 Task: Apply Bright Theme on "Image A.jpg" and play.
Action: Mouse moved to (845, 153)
Screenshot: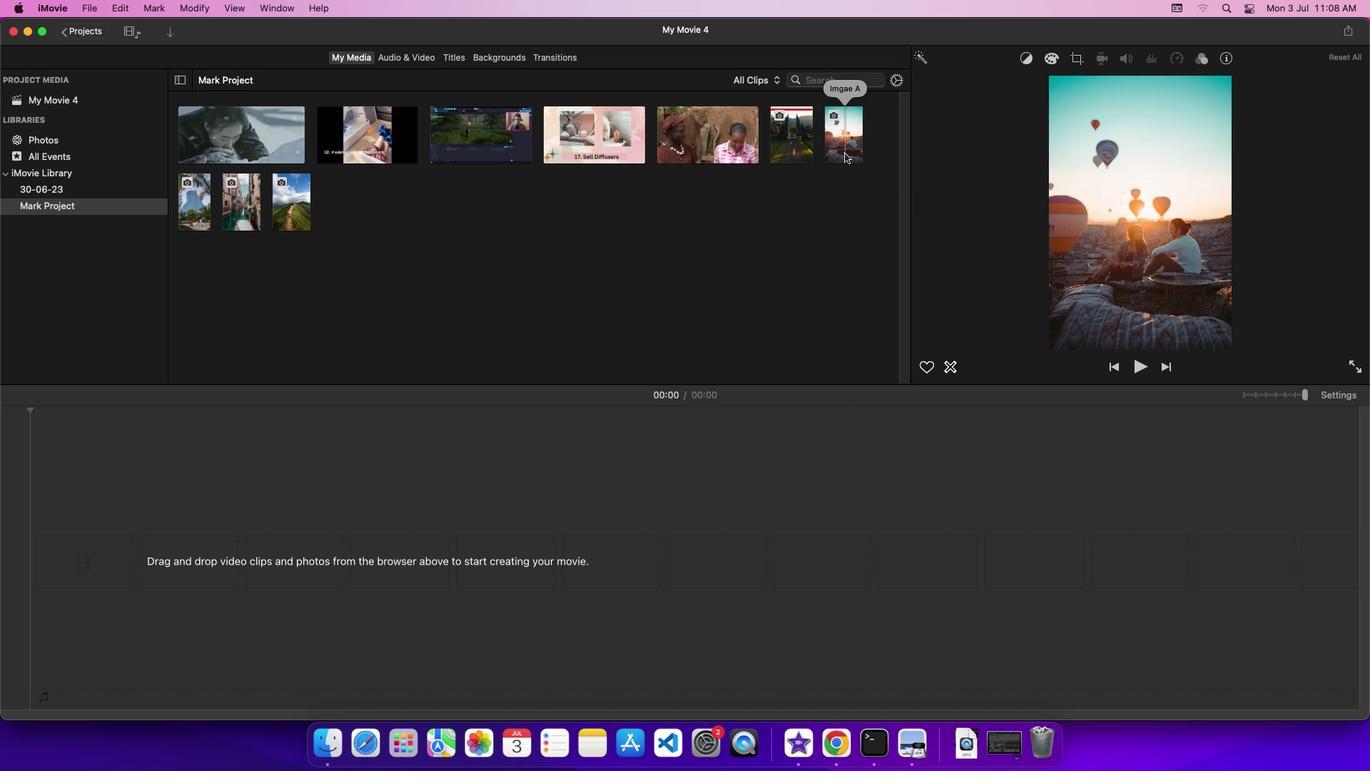 
Action: Mouse pressed left at (845, 153)
Screenshot: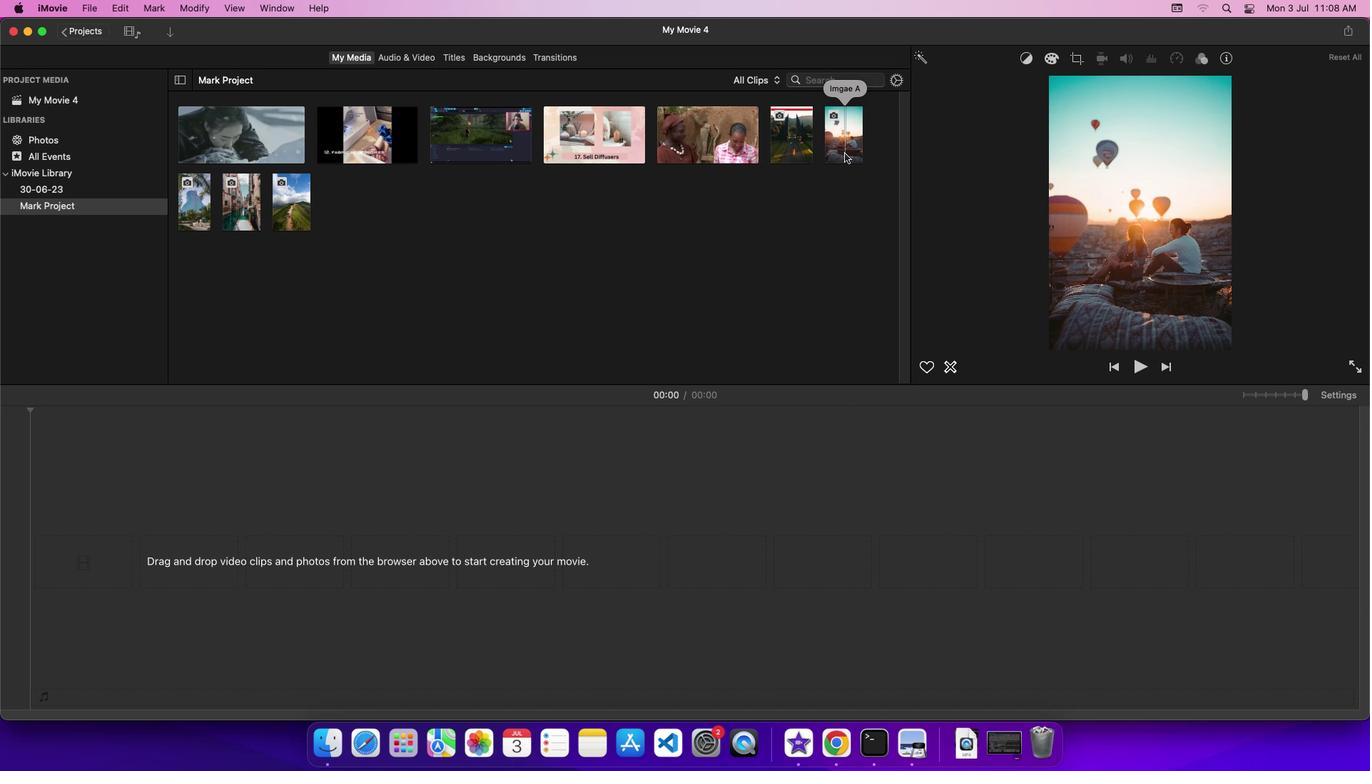 
Action: Mouse pressed left at (845, 153)
Screenshot: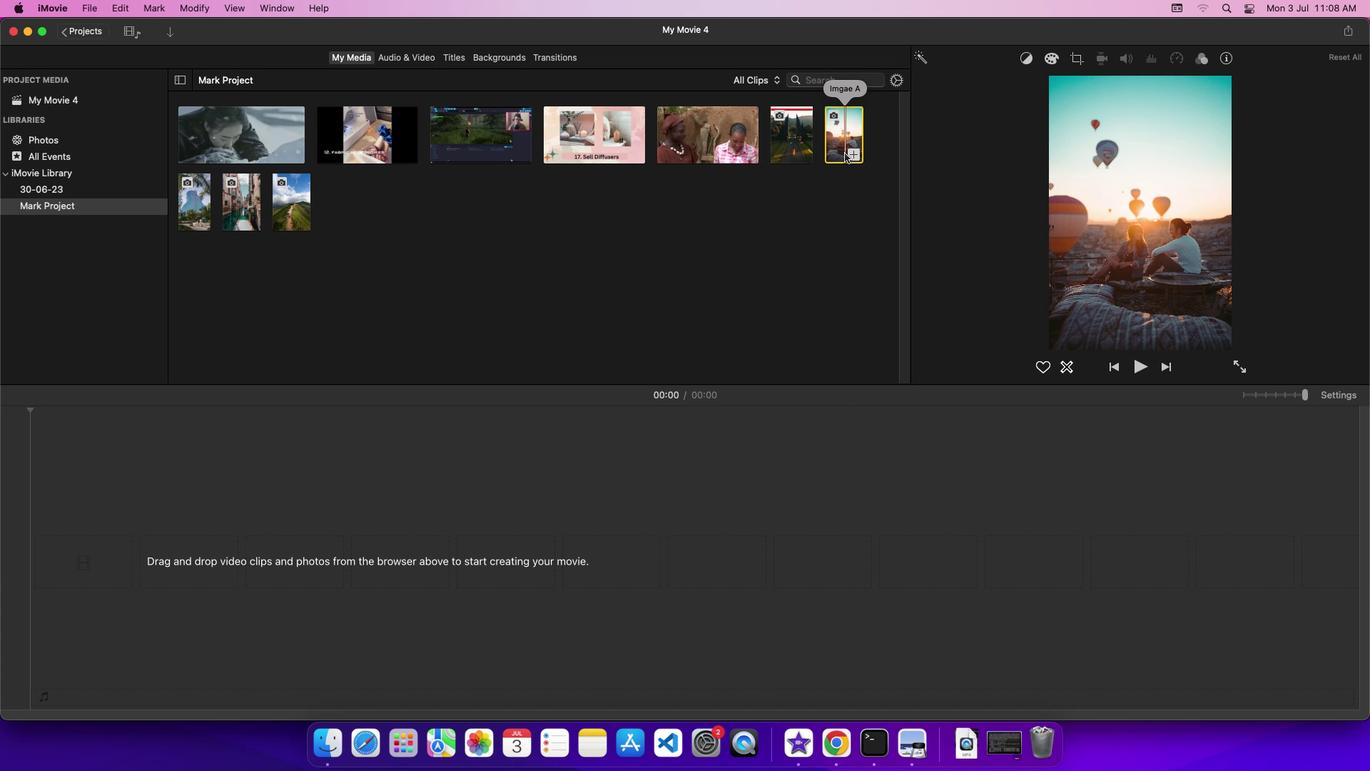 
Action: Mouse pressed left at (845, 153)
Screenshot: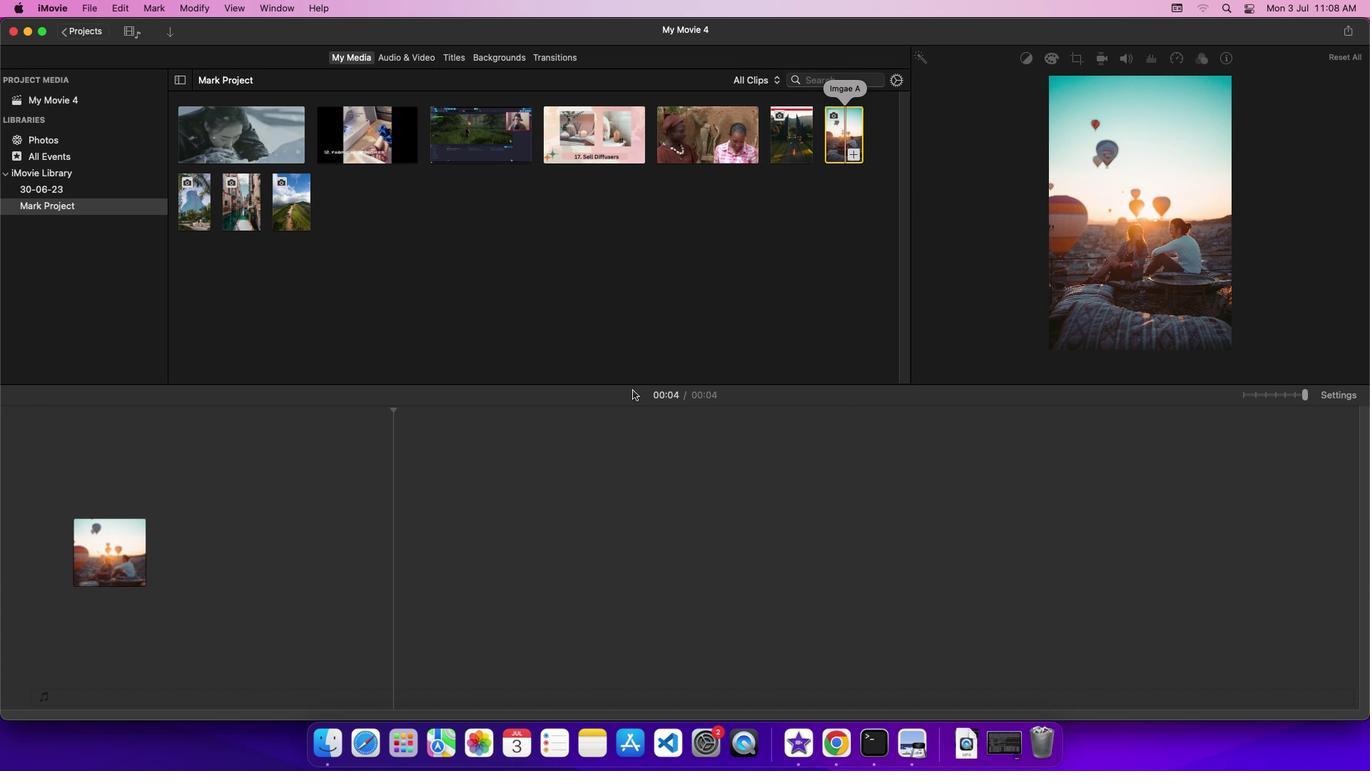 
Action: Mouse moved to (312, 554)
Screenshot: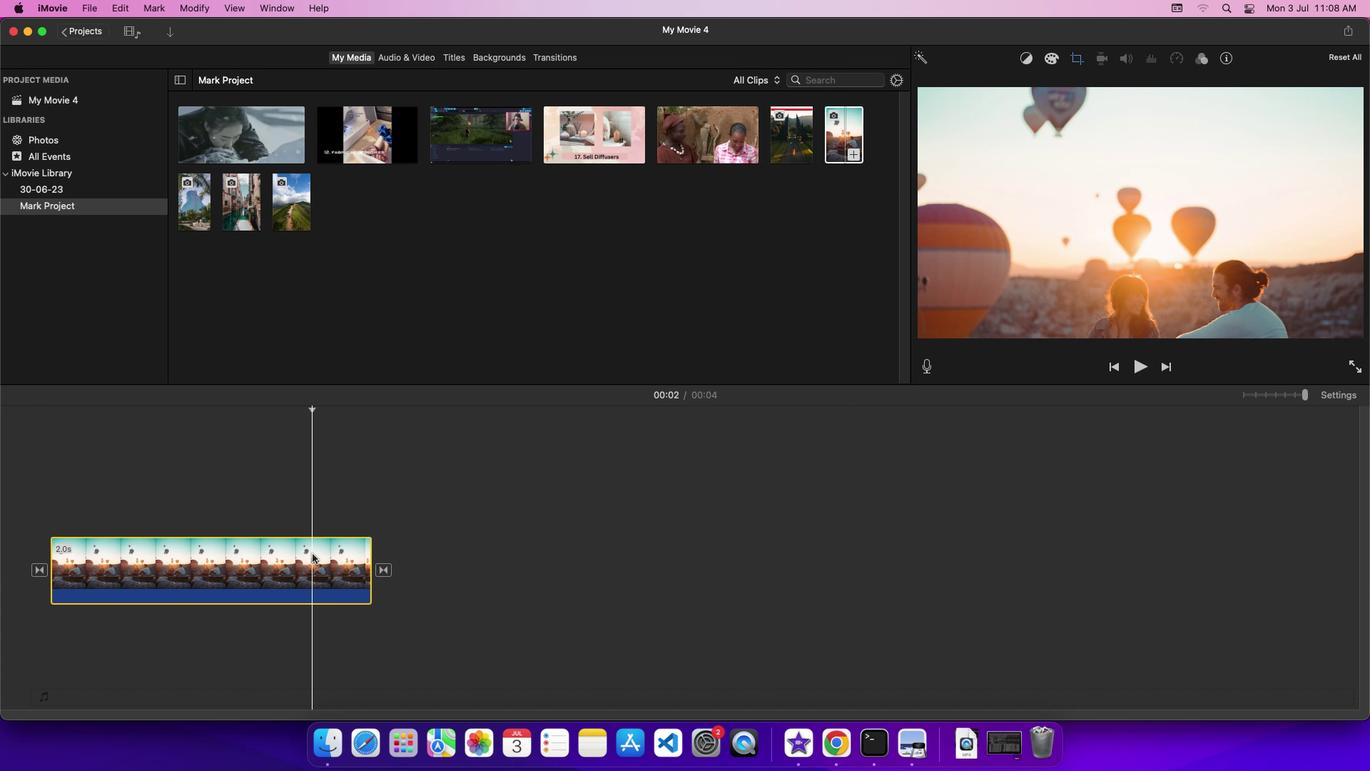 
Action: Mouse pressed left at (312, 554)
Screenshot: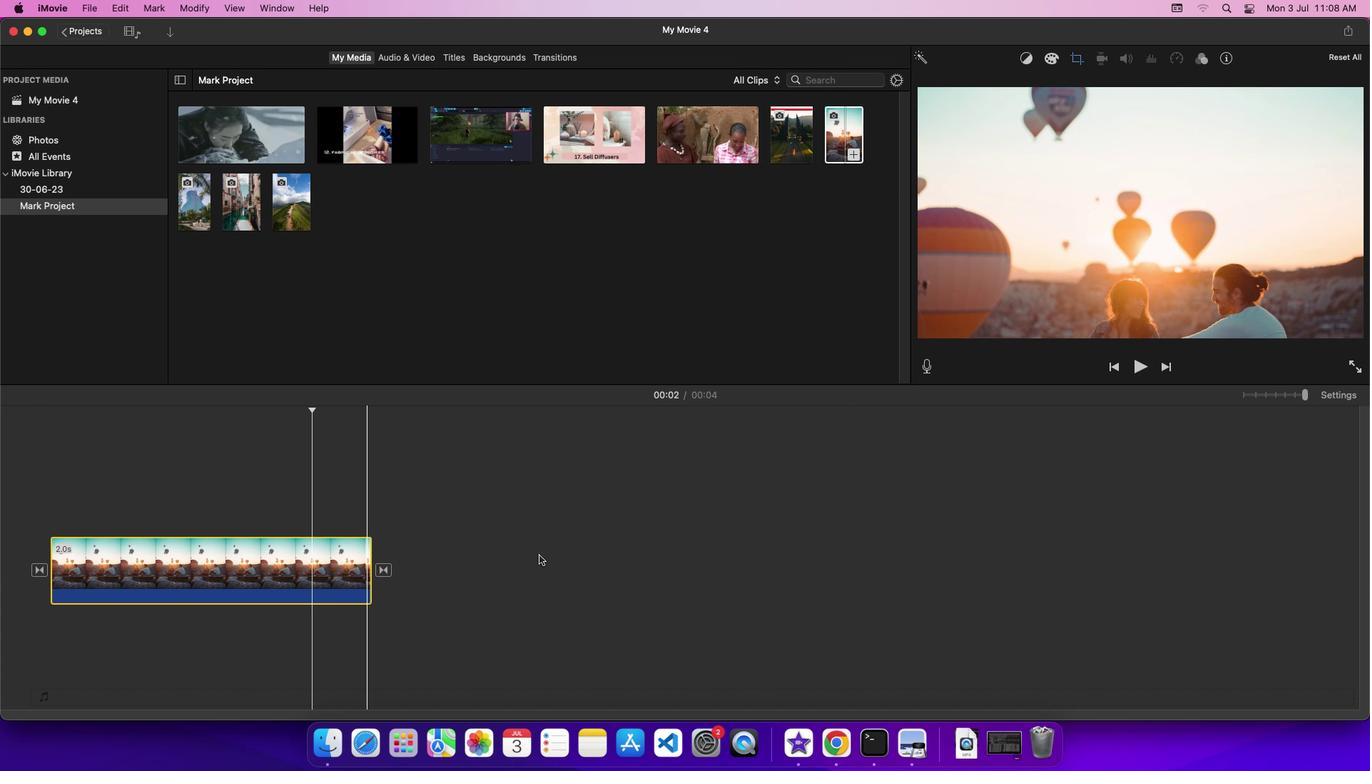 
Action: Mouse moved to (1353, 390)
Screenshot: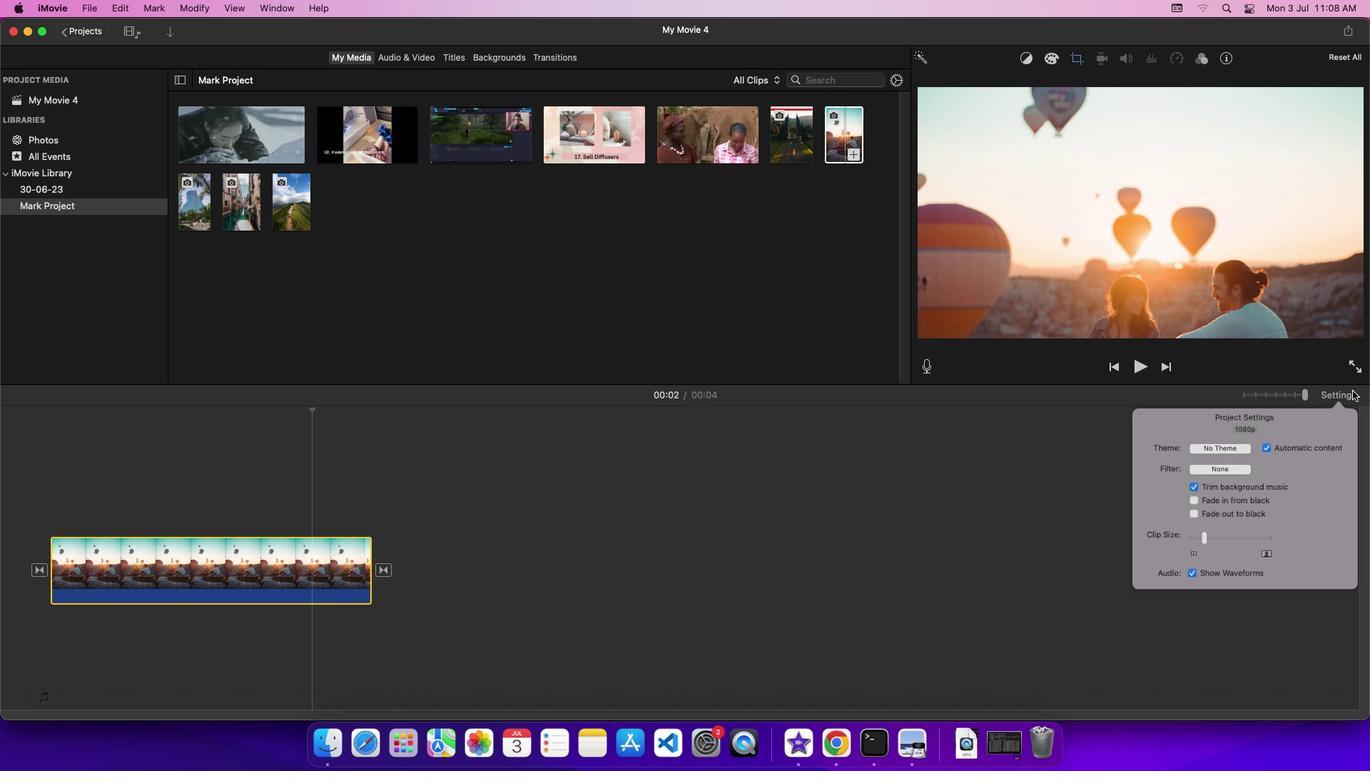 
Action: Mouse pressed left at (1353, 390)
Screenshot: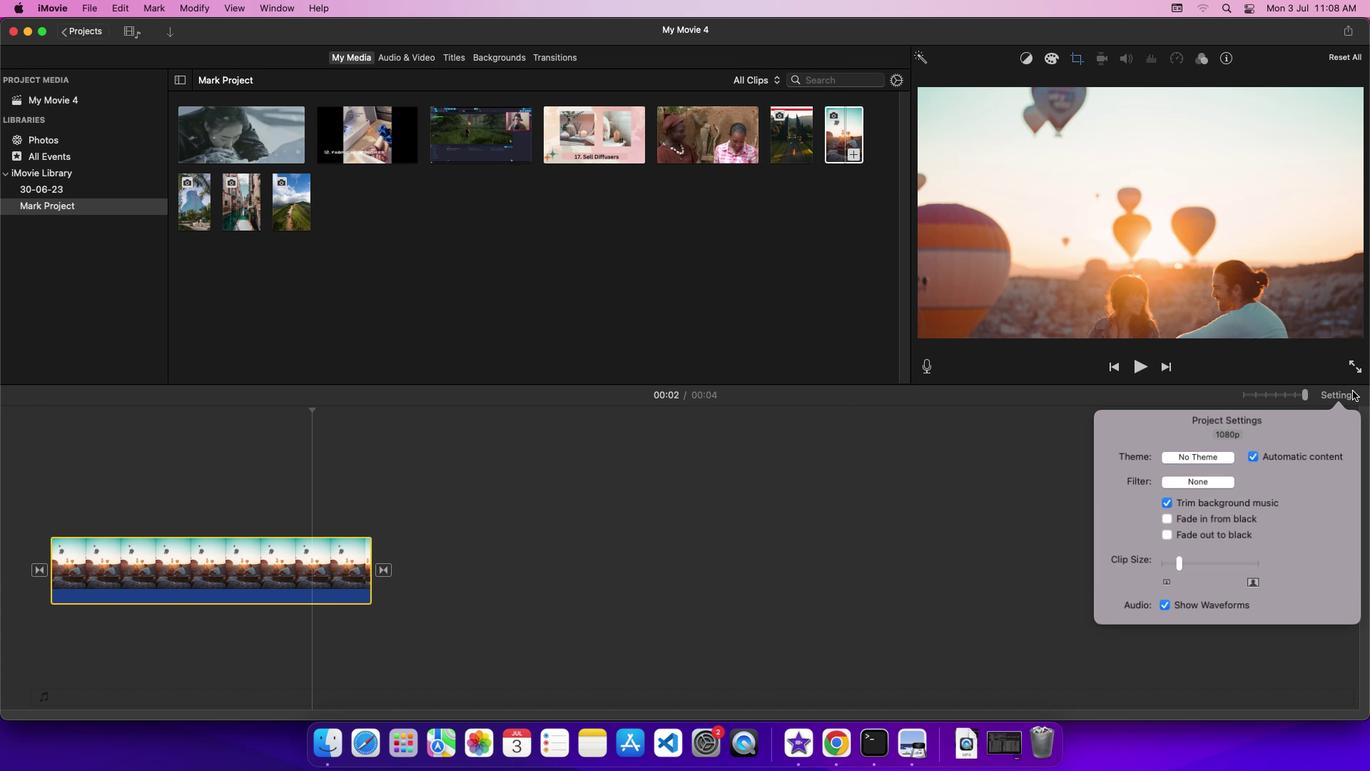 
Action: Mouse moved to (1201, 459)
Screenshot: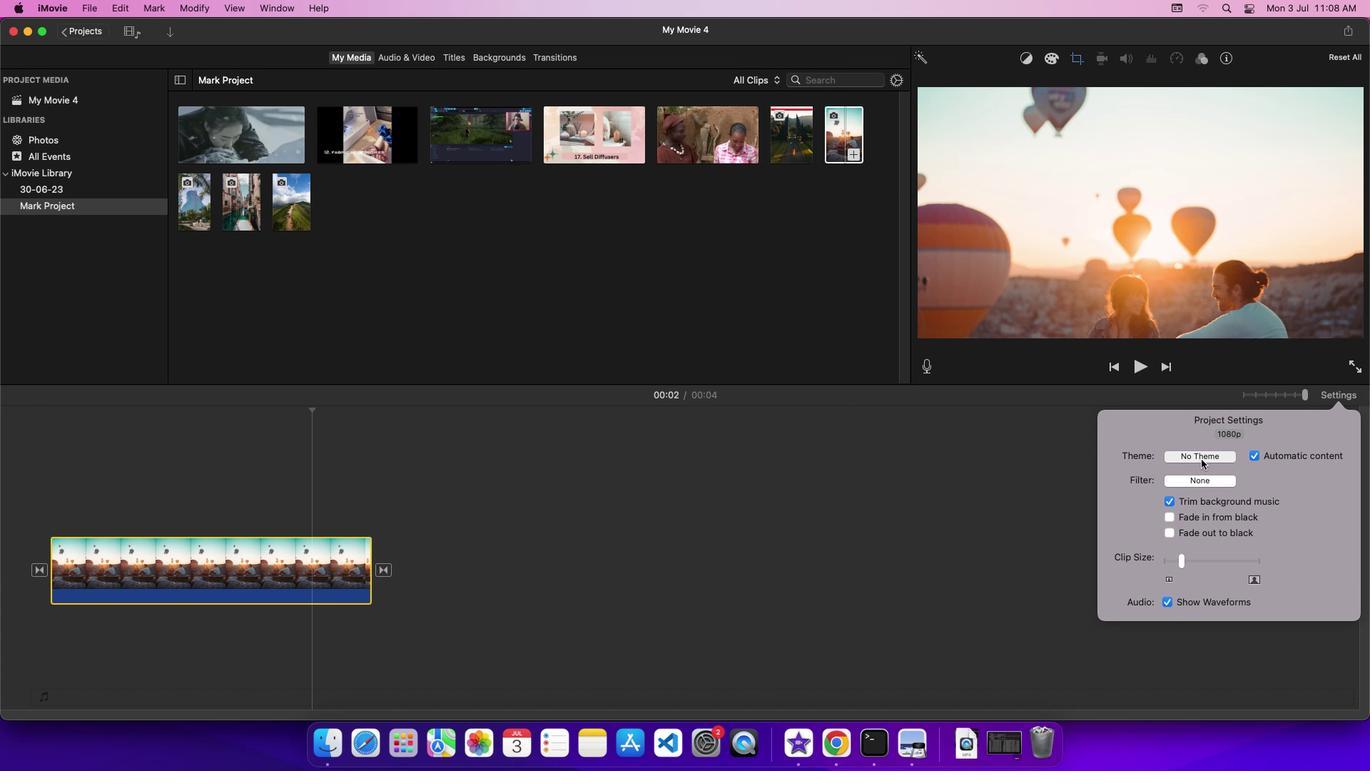 
Action: Mouse pressed left at (1201, 459)
Screenshot: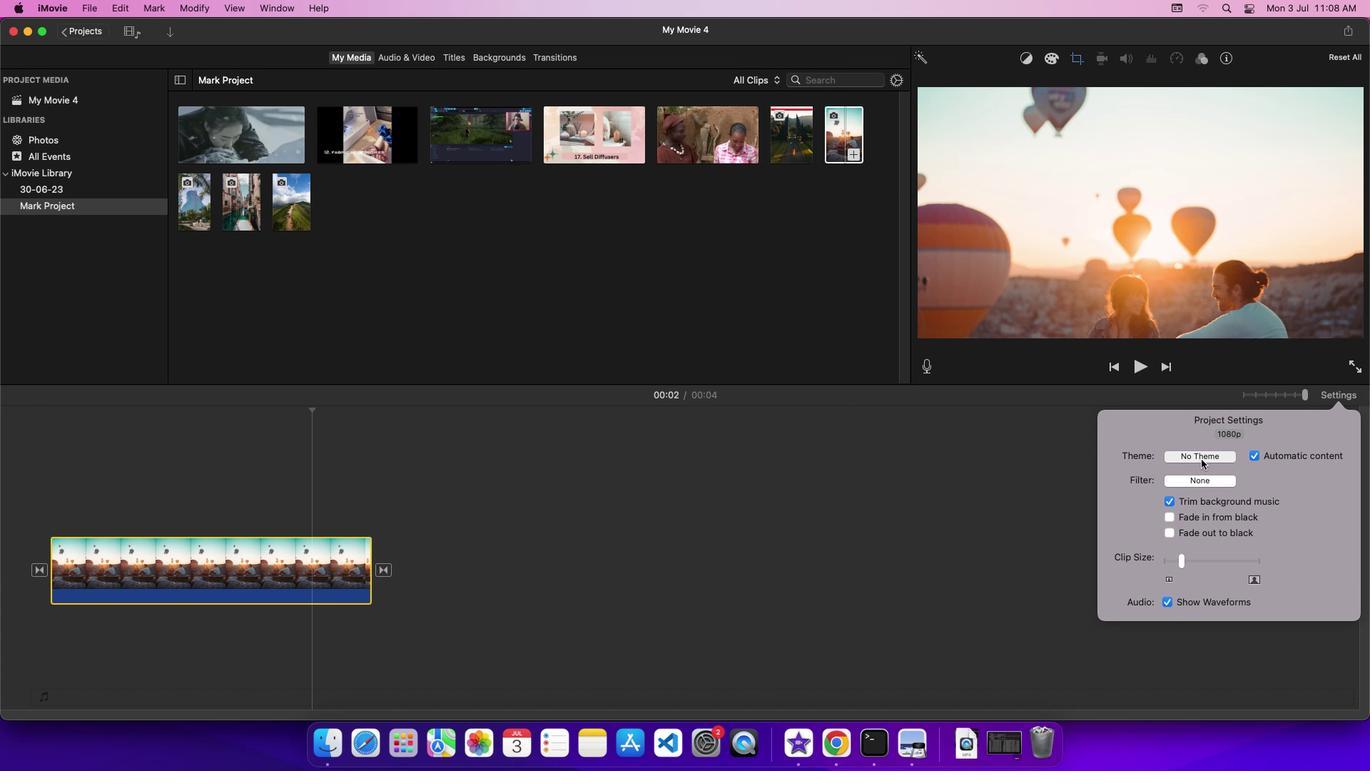 
Action: Mouse moved to (756, 272)
Screenshot: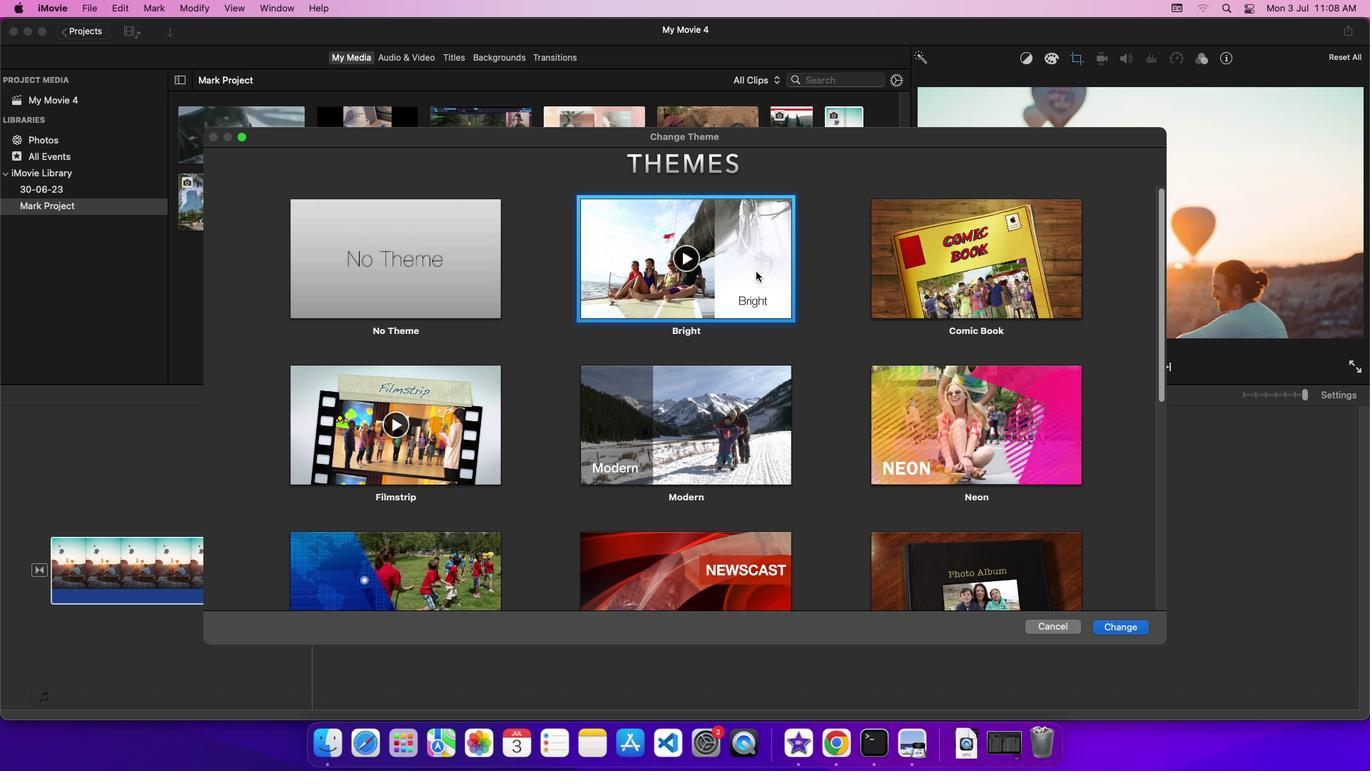 
Action: Mouse pressed left at (756, 272)
Screenshot: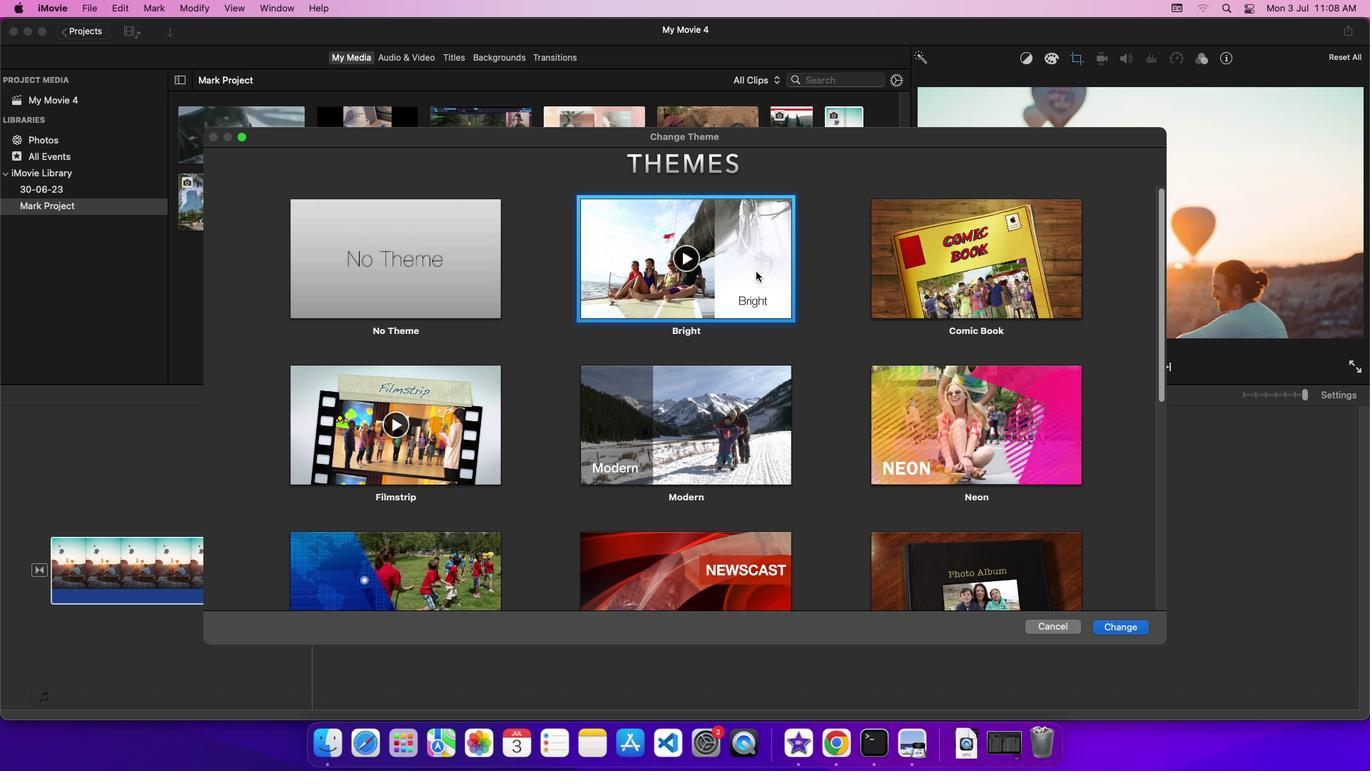 
Action: Mouse moved to (1114, 625)
Screenshot: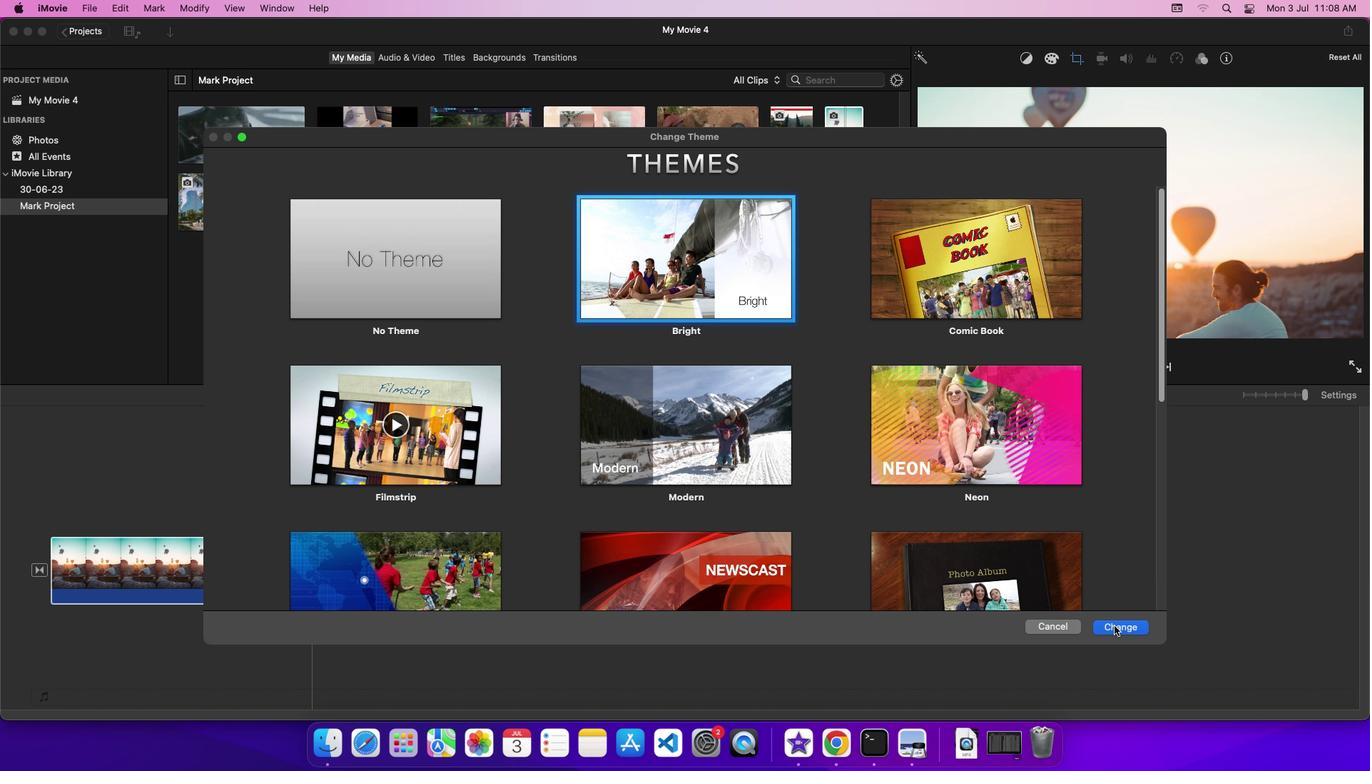 
Action: Mouse pressed left at (1114, 625)
Screenshot: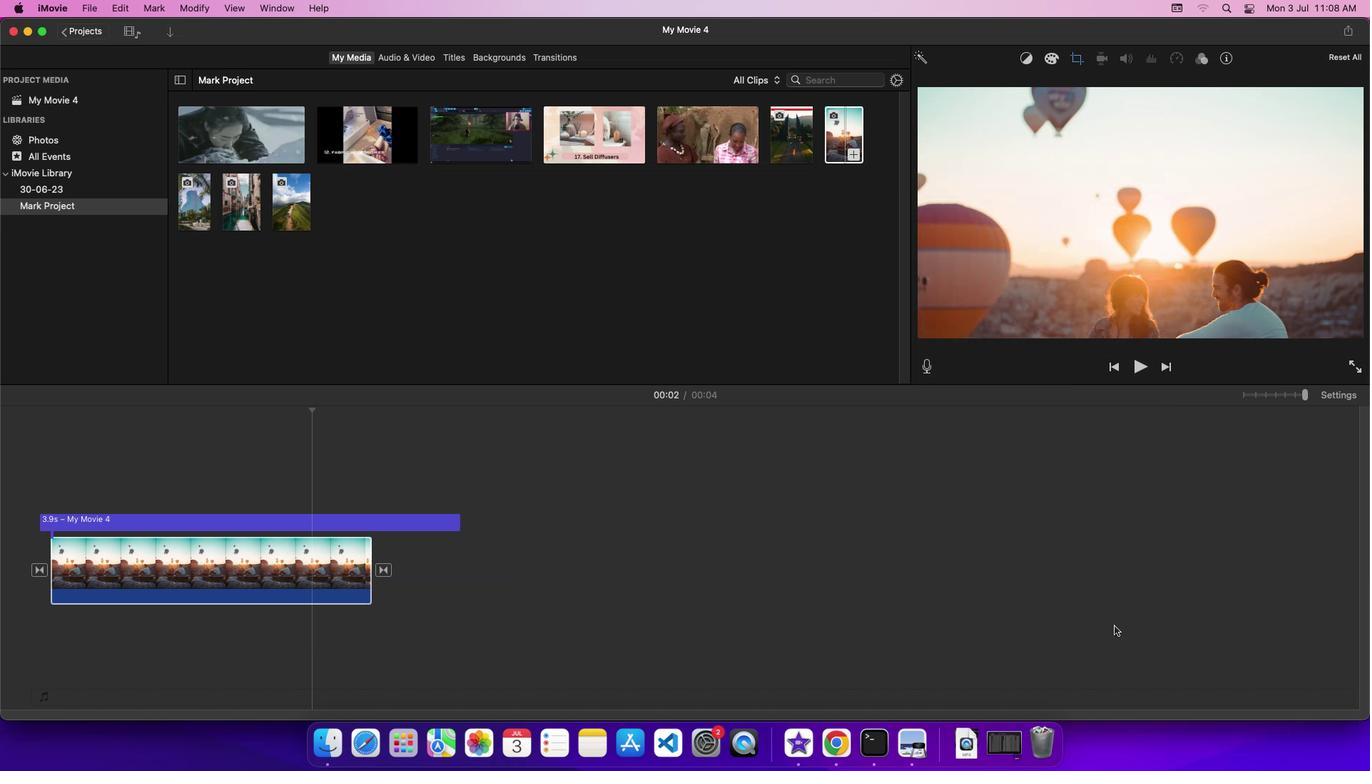 
Action: Mouse moved to (1137, 374)
Screenshot: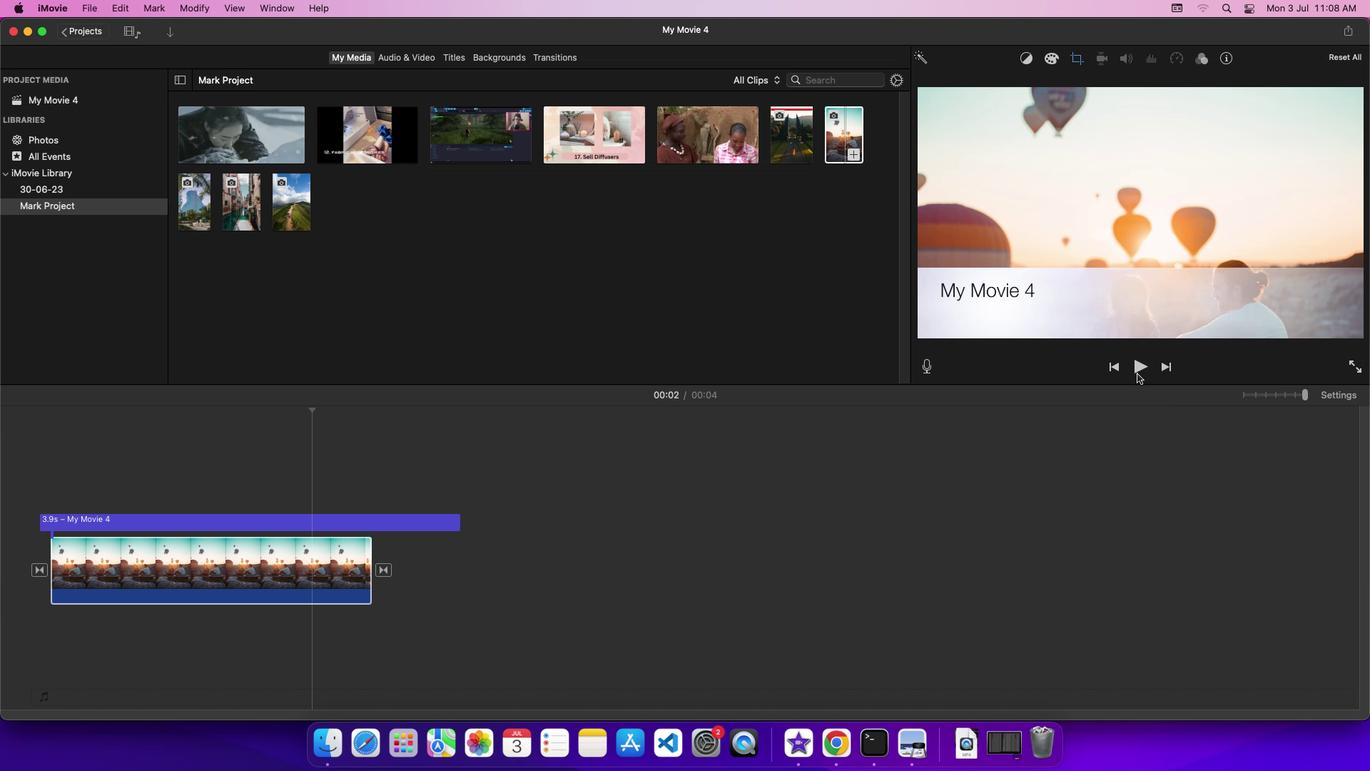 
Action: Mouse pressed left at (1137, 374)
Screenshot: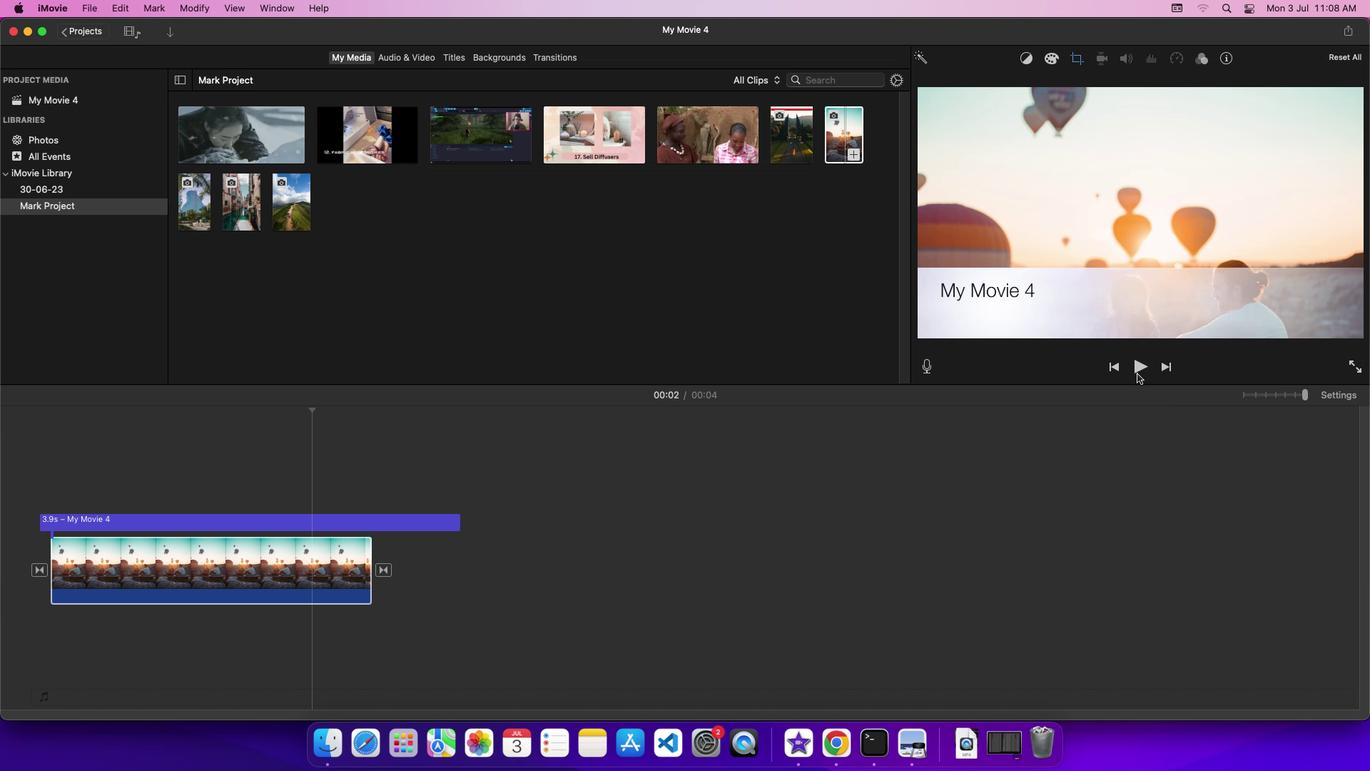 
Action: Mouse moved to (1139, 365)
Screenshot: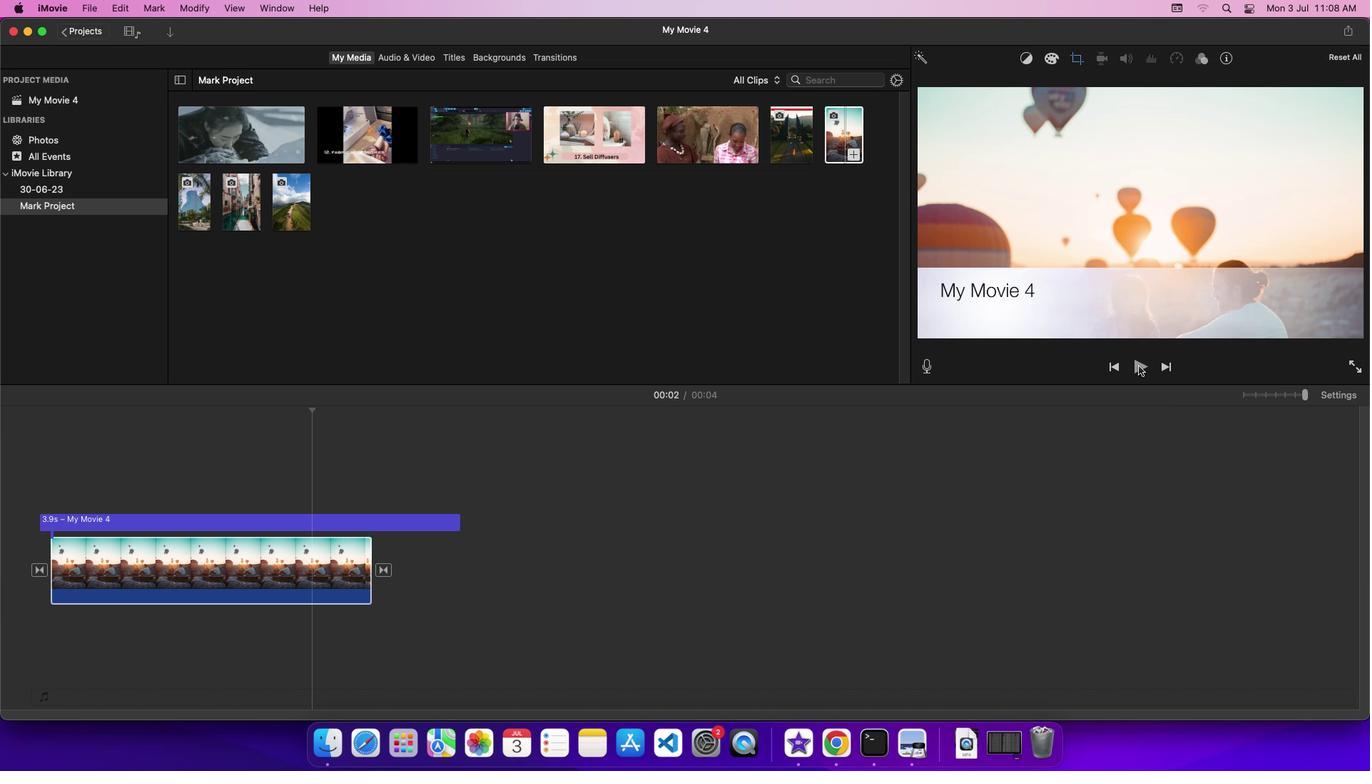 
Action: Mouse pressed left at (1139, 365)
Screenshot: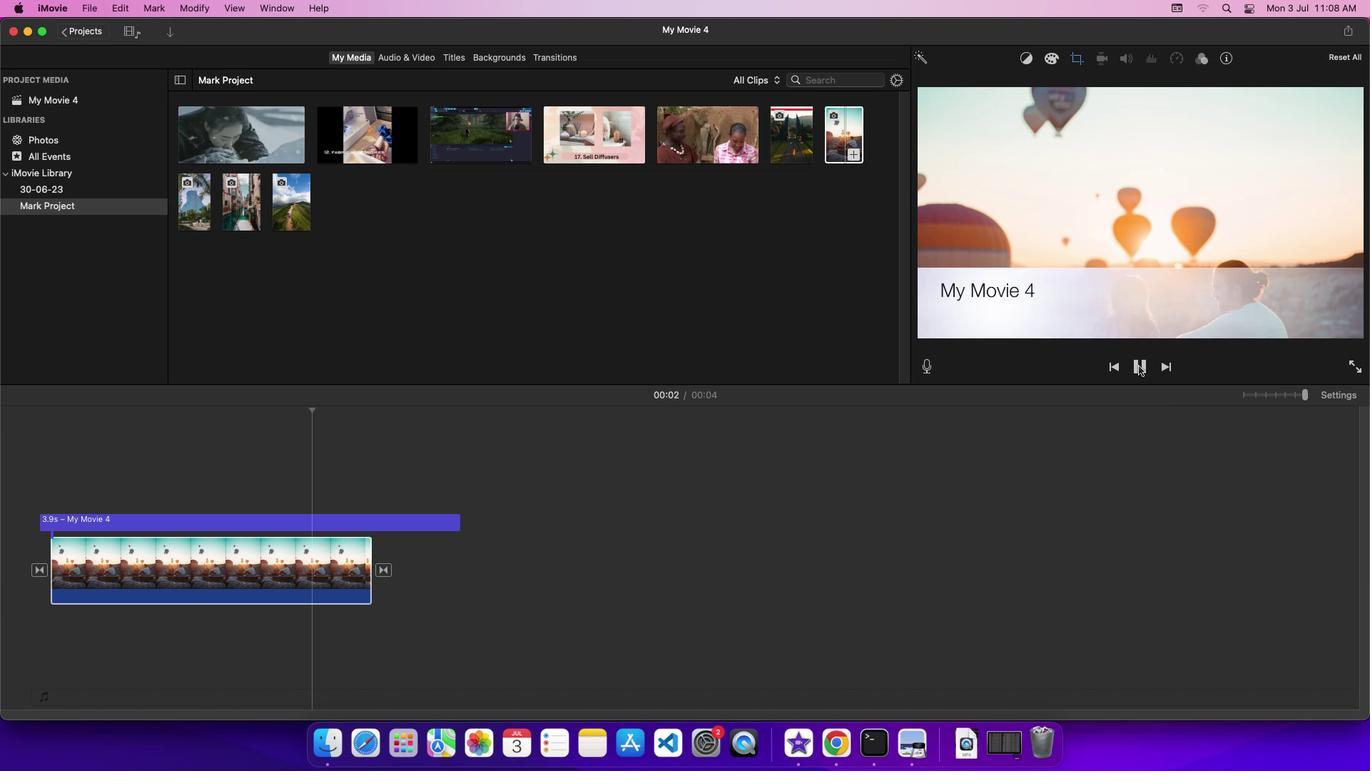 
Action: Mouse moved to (1151, 471)
Screenshot: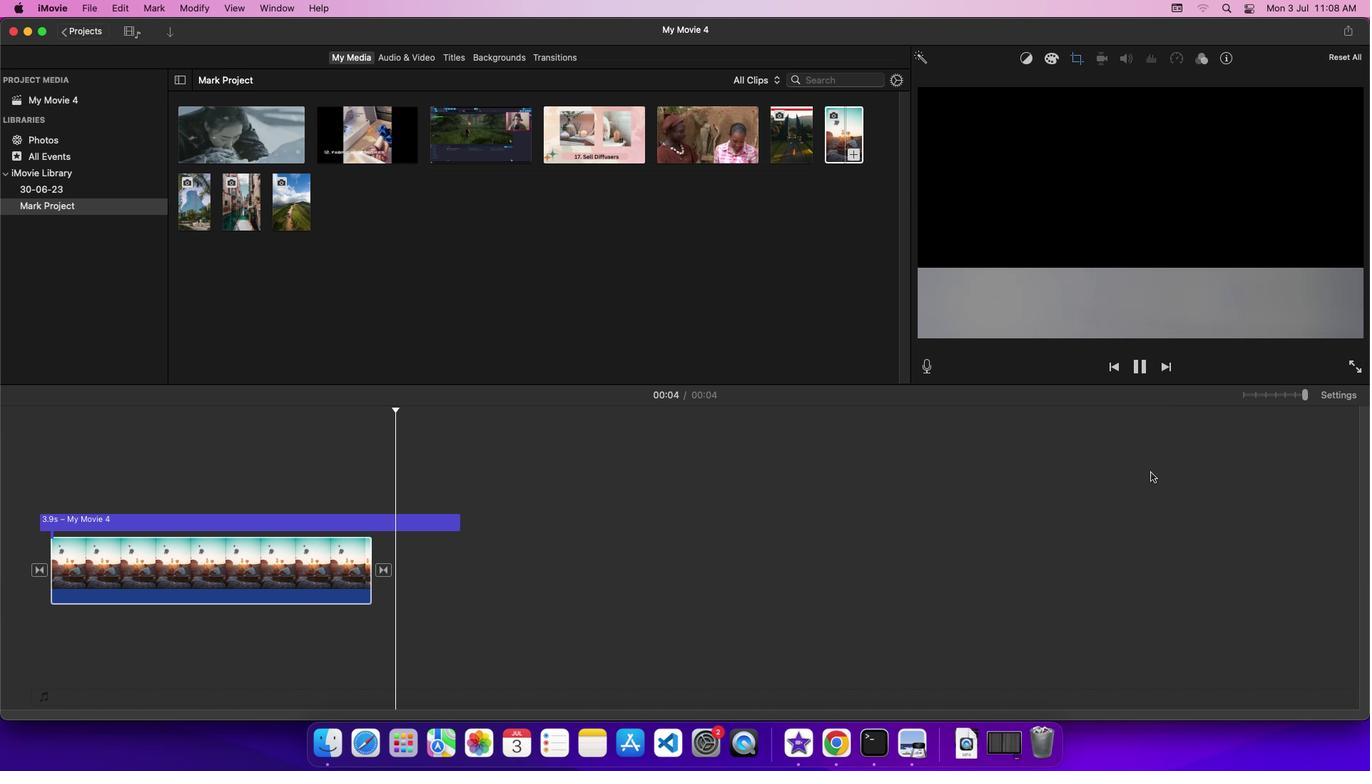 
